Task: Filter jobs by Chandigarh location.
Action: Mouse moved to (334, 148)
Screenshot: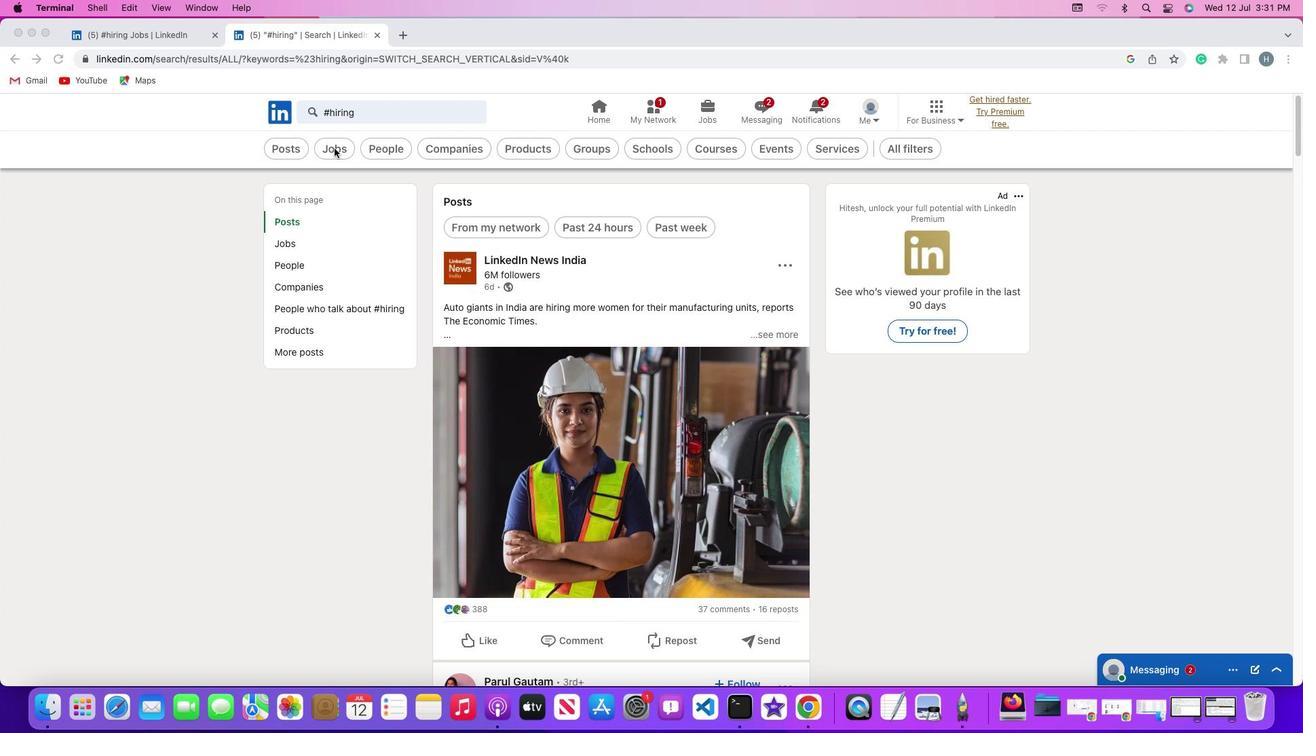 
Action: Mouse pressed left at (334, 148)
Screenshot: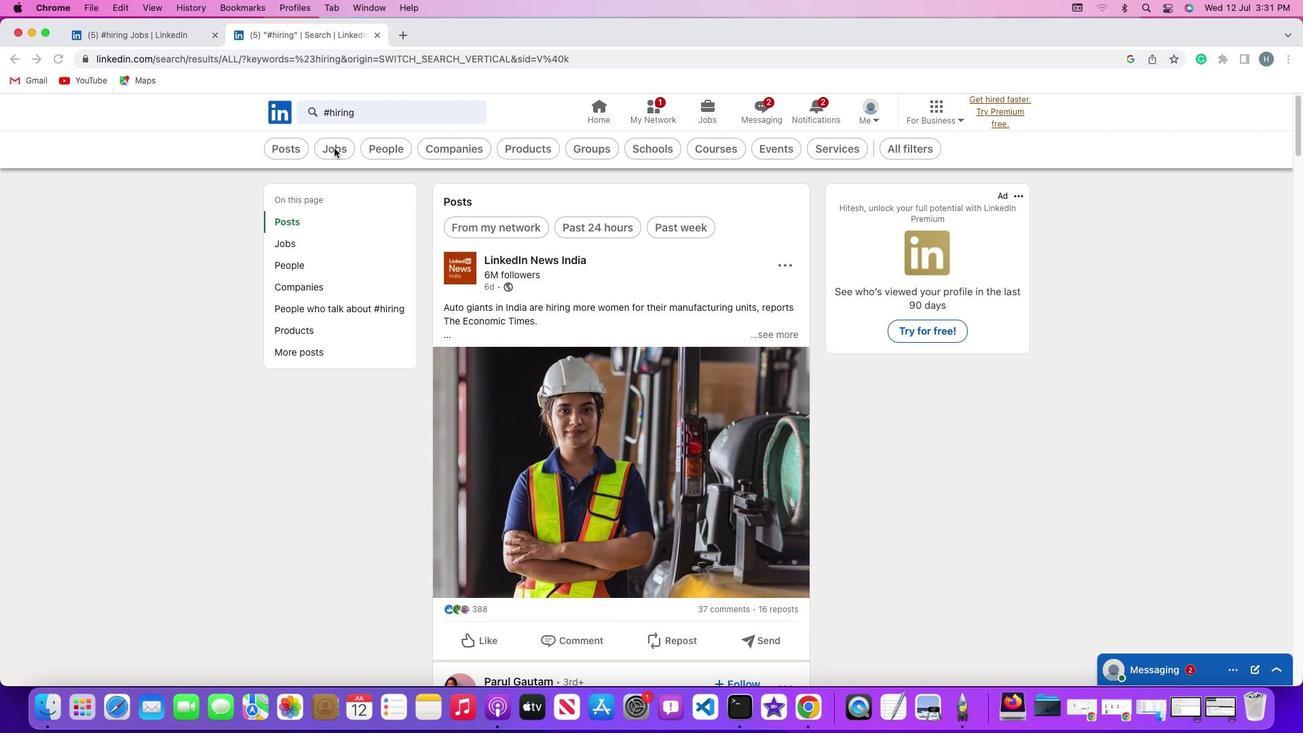 
Action: Mouse pressed left at (334, 148)
Screenshot: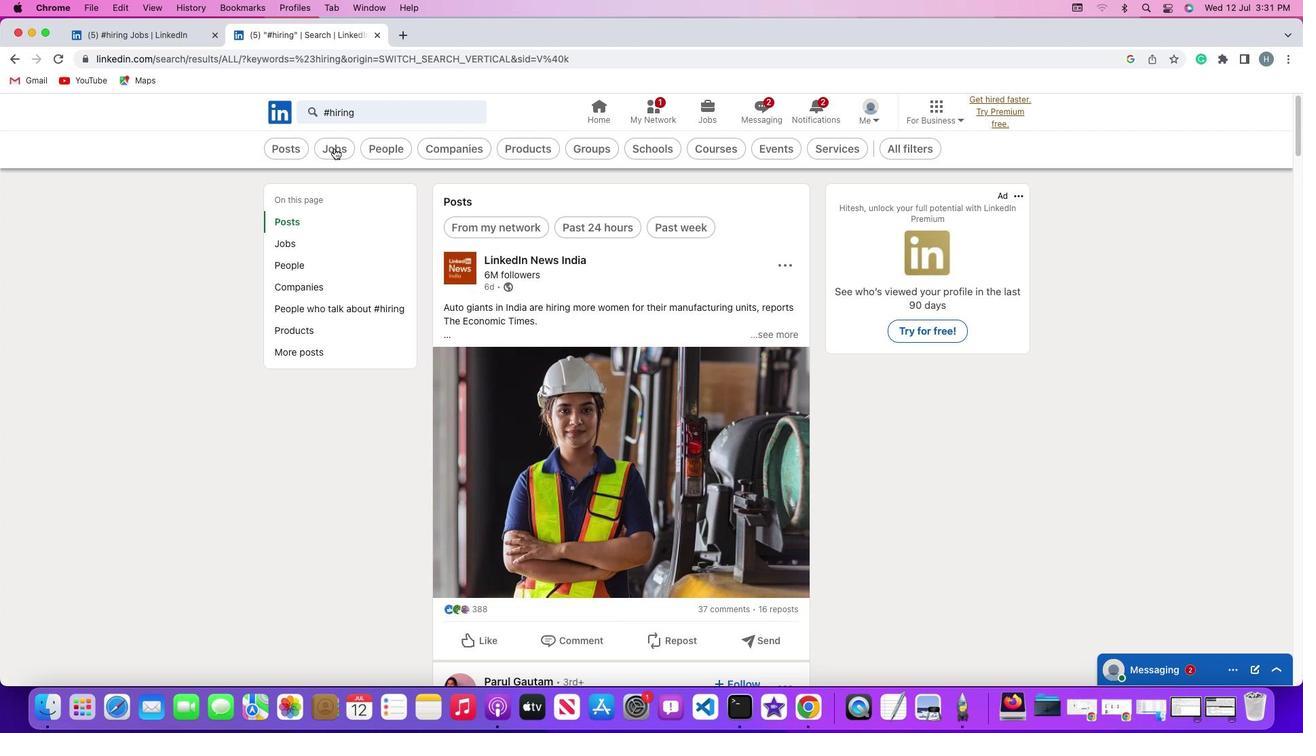 
Action: Mouse moved to (953, 146)
Screenshot: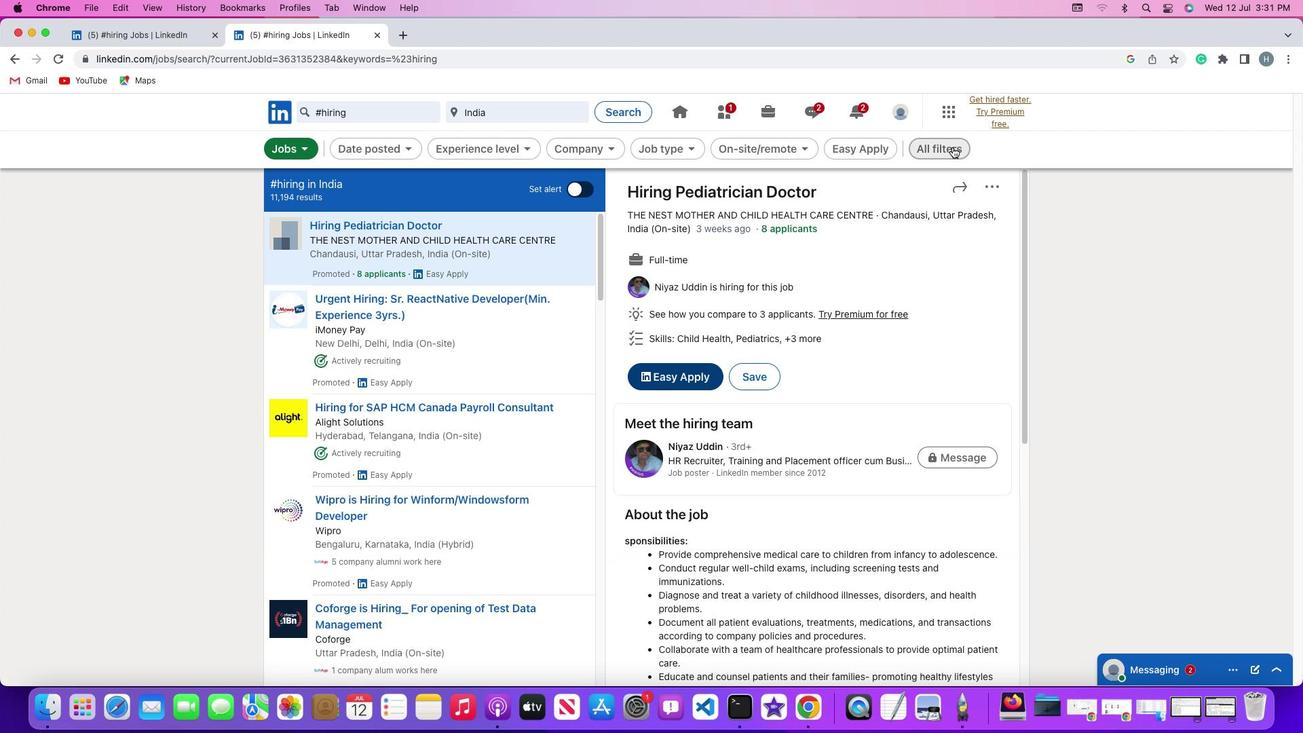 
Action: Mouse pressed left at (953, 146)
Screenshot: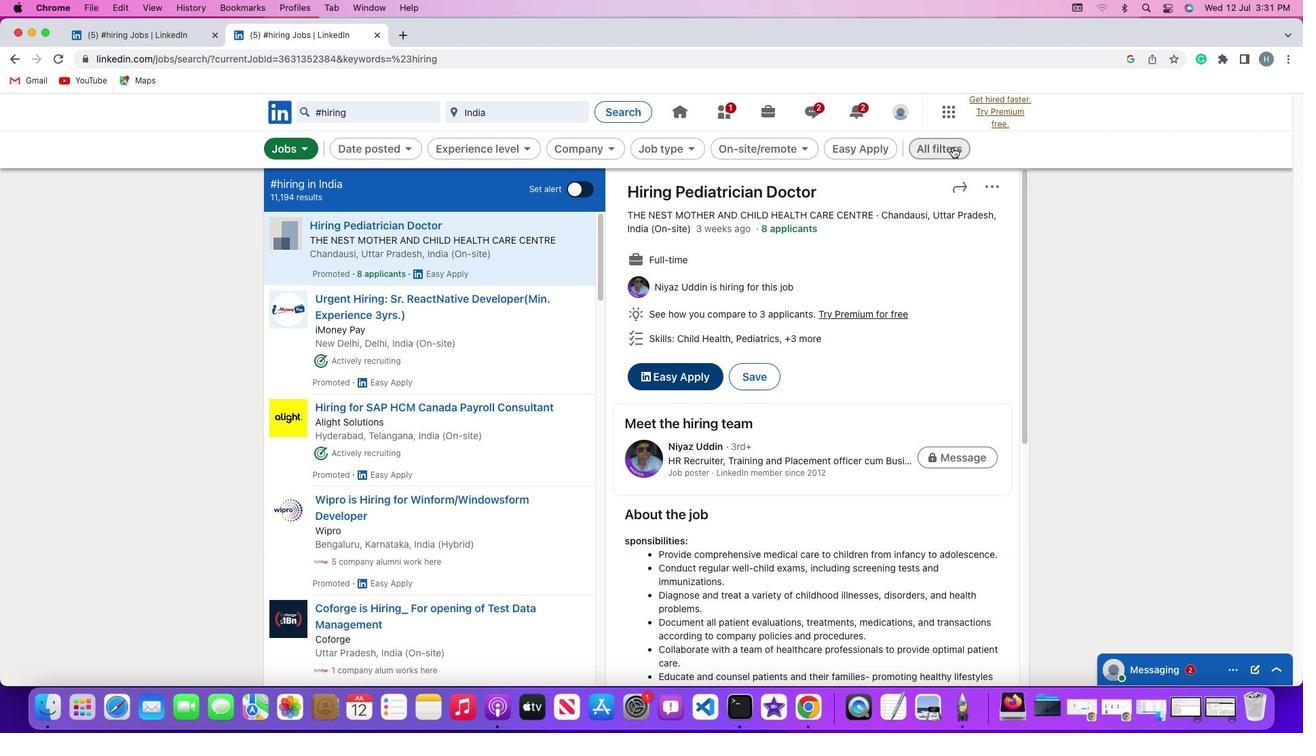 
Action: Mouse moved to (1057, 363)
Screenshot: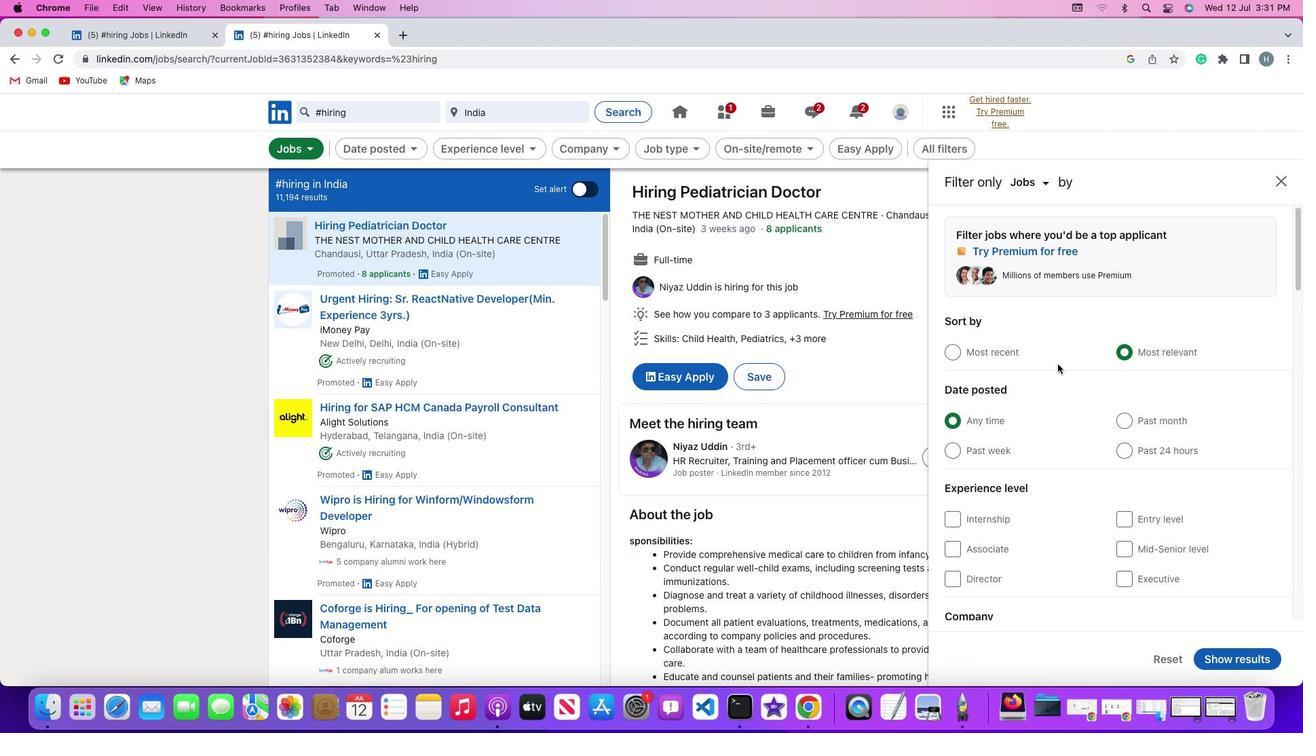 
Action: Mouse scrolled (1057, 363) with delta (0, 0)
Screenshot: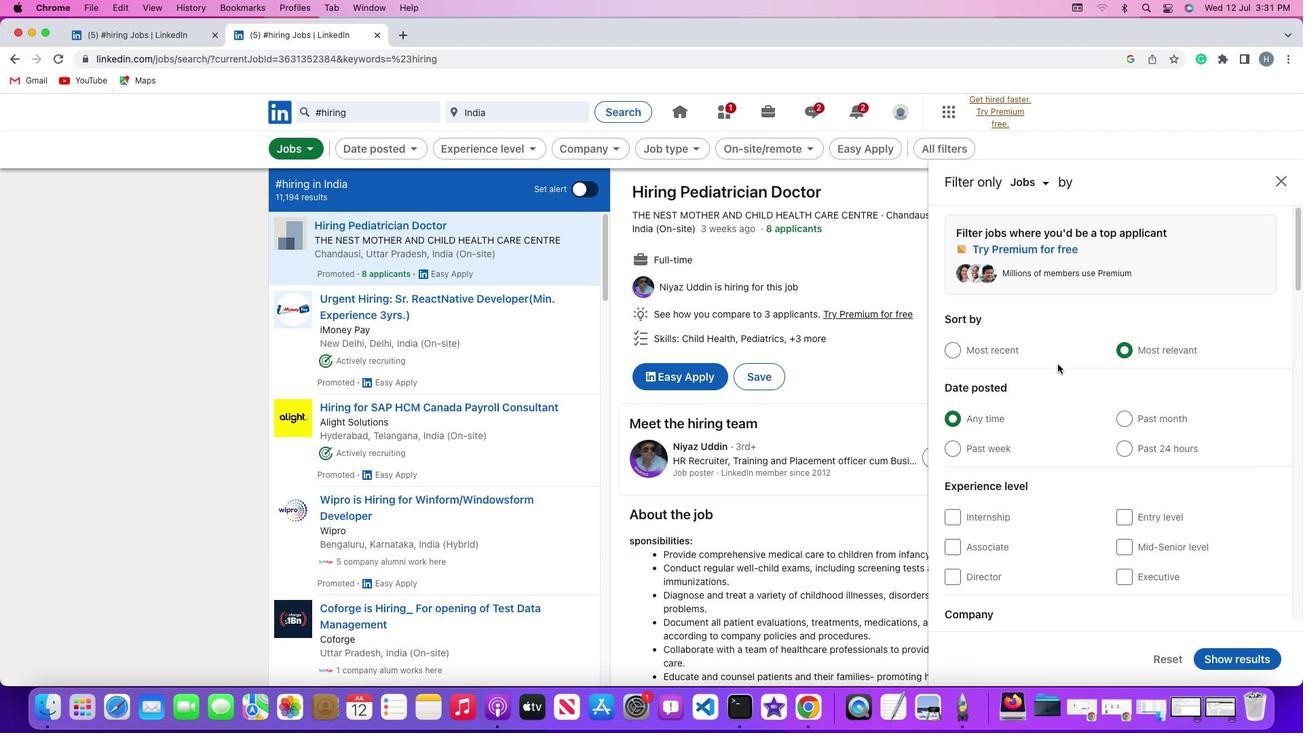 
Action: Mouse scrolled (1057, 363) with delta (0, 0)
Screenshot: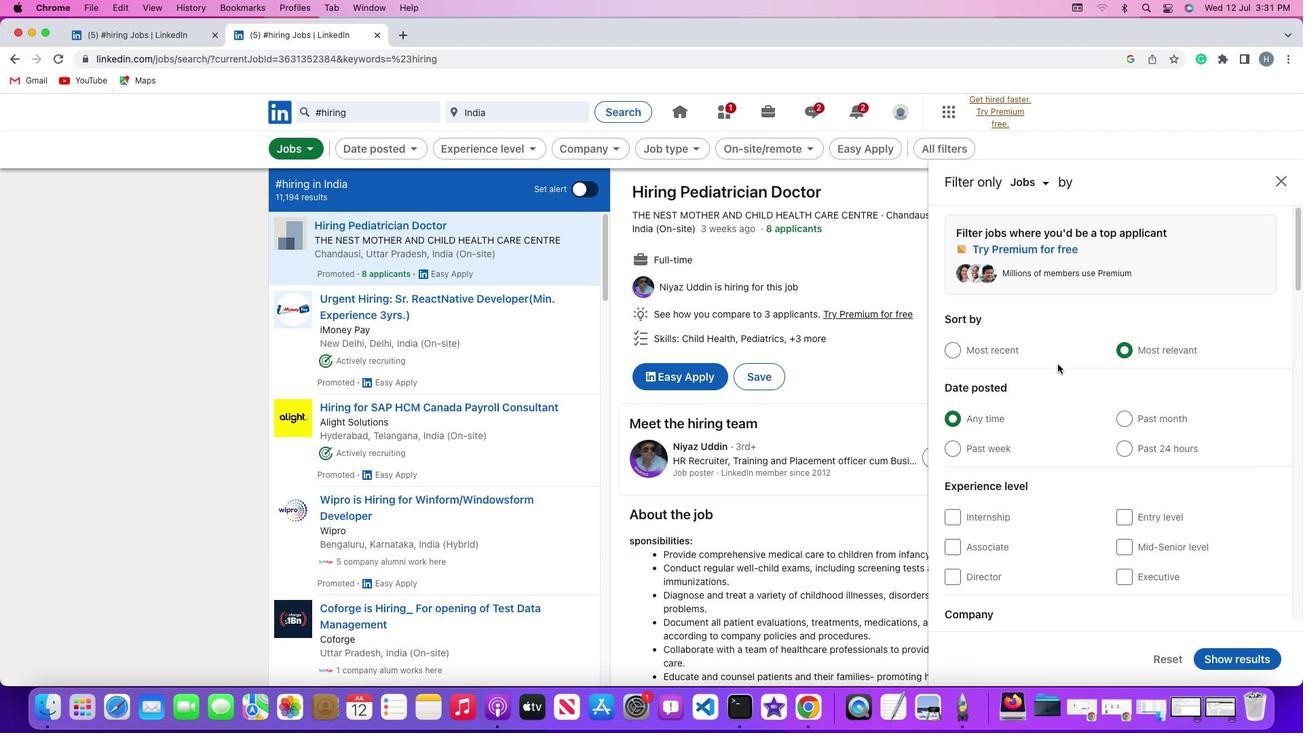 
Action: Mouse scrolled (1057, 363) with delta (0, -1)
Screenshot: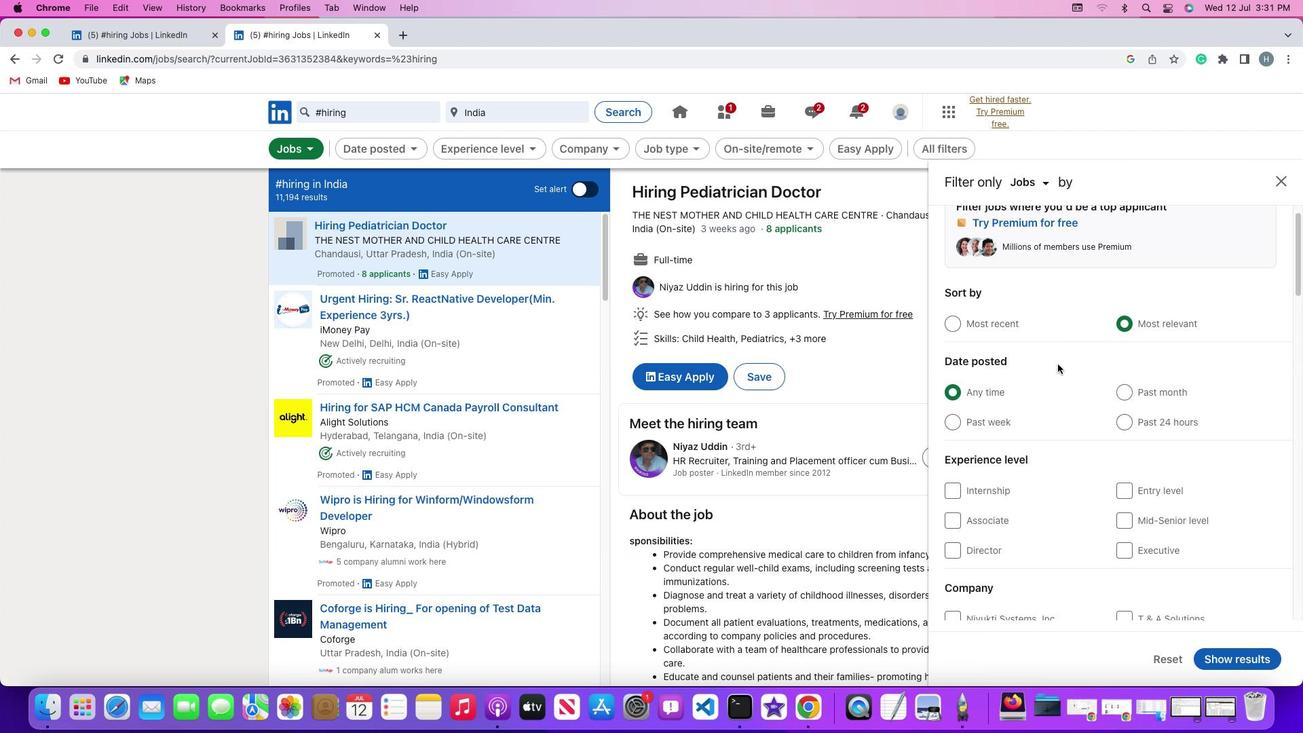 
Action: Mouse scrolled (1057, 363) with delta (0, -2)
Screenshot: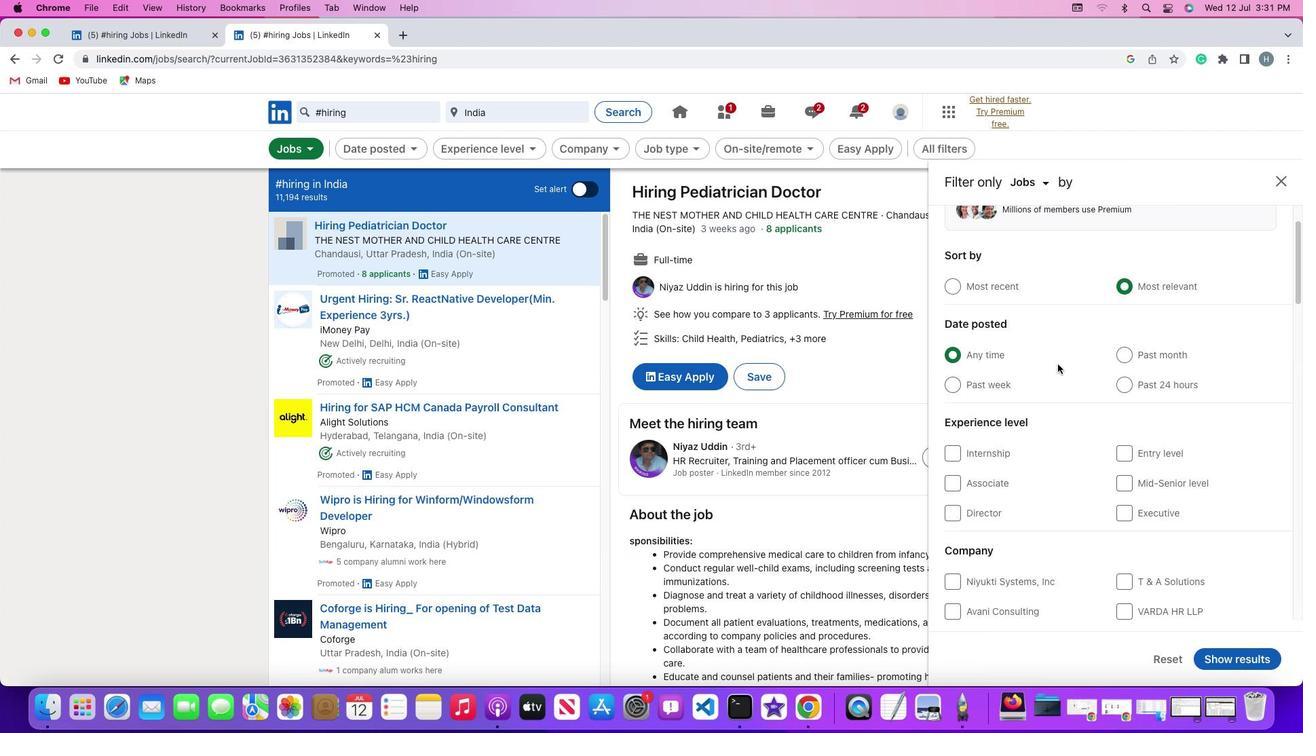 
Action: Mouse scrolled (1057, 363) with delta (0, 0)
Screenshot: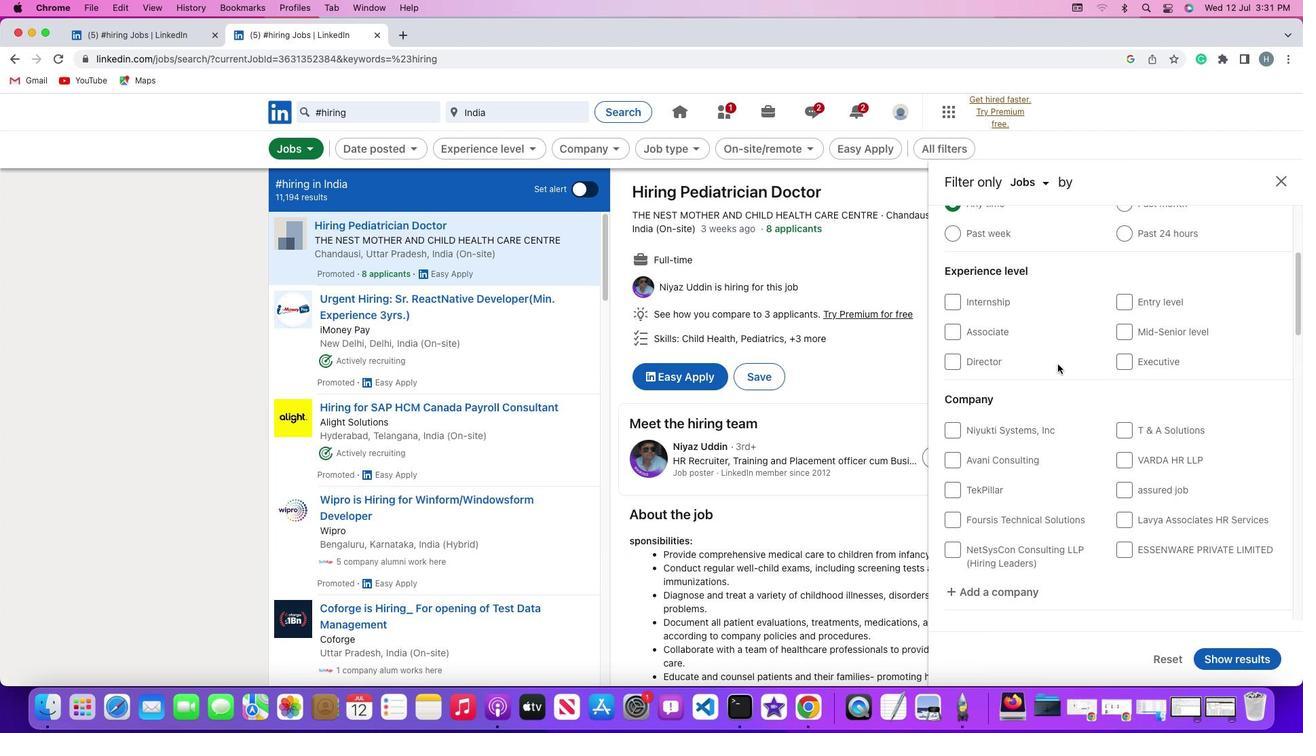 
Action: Mouse scrolled (1057, 363) with delta (0, 0)
Screenshot: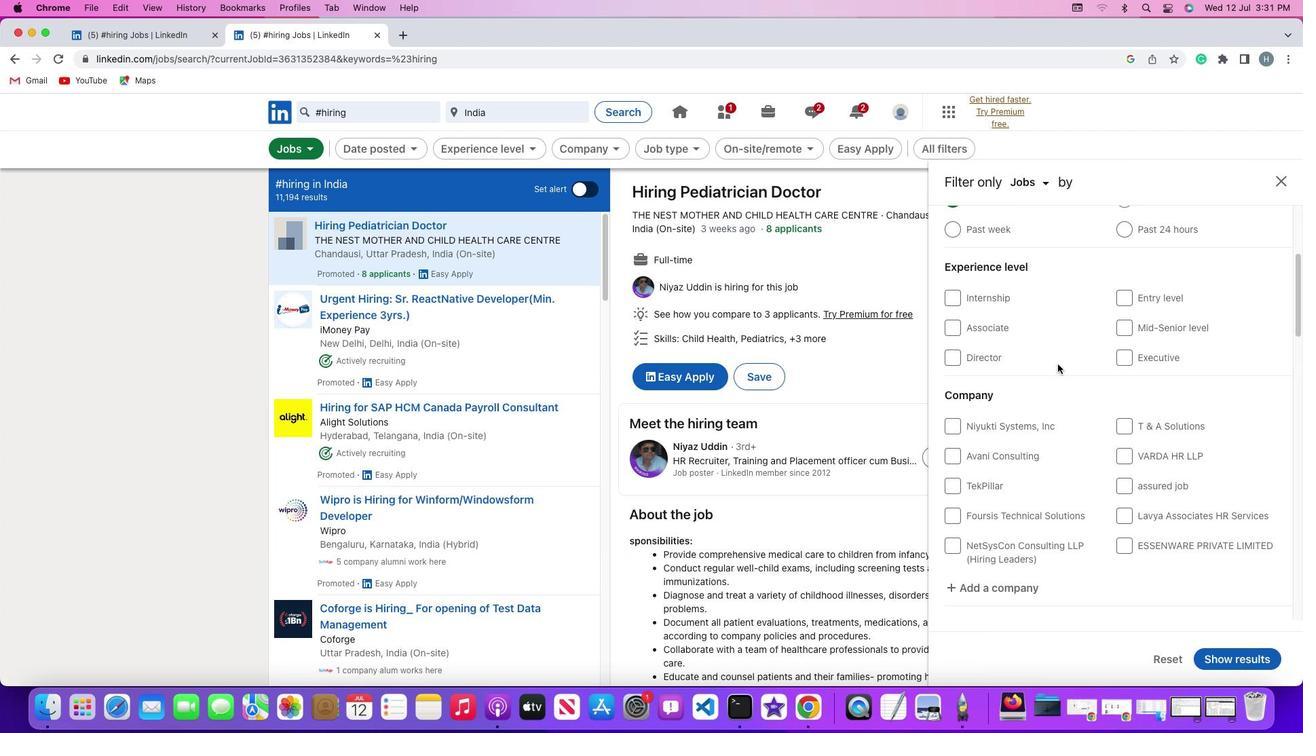 
Action: Mouse scrolled (1057, 363) with delta (0, -1)
Screenshot: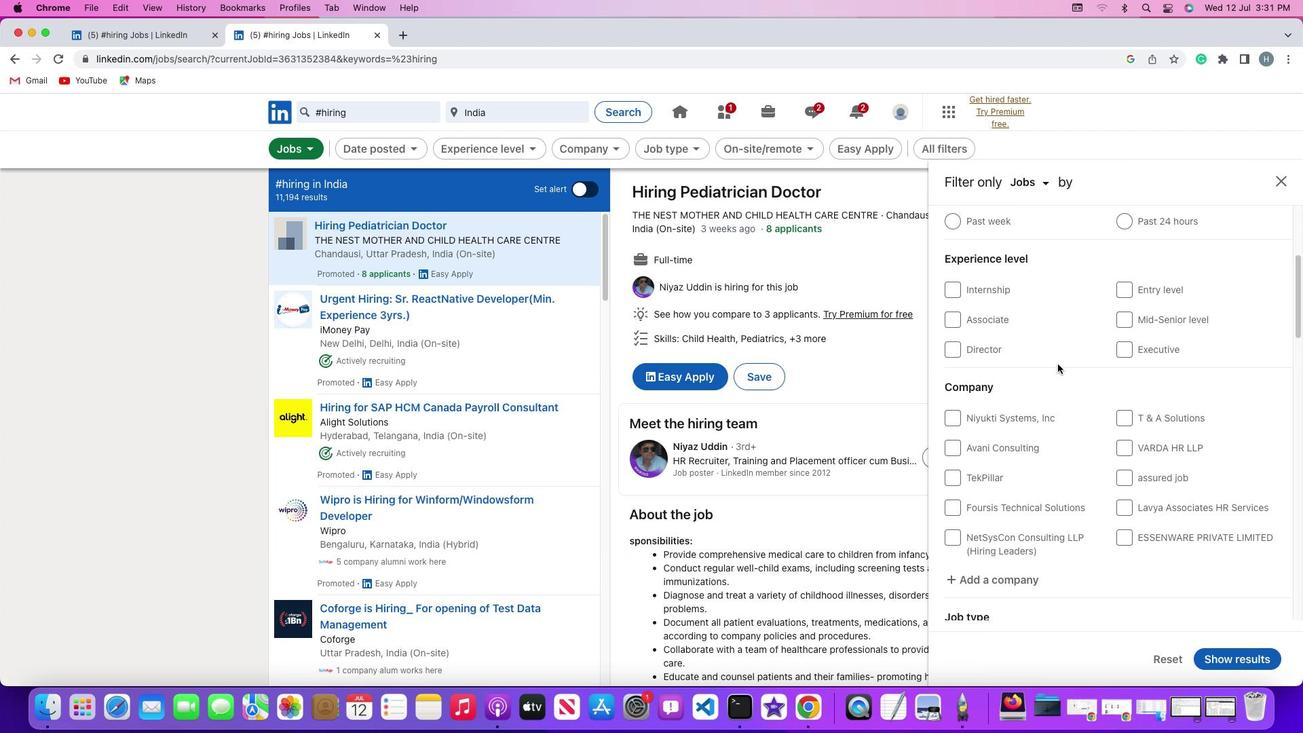 
Action: Mouse scrolled (1057, 363) with delta (0, 0)
Screenshot: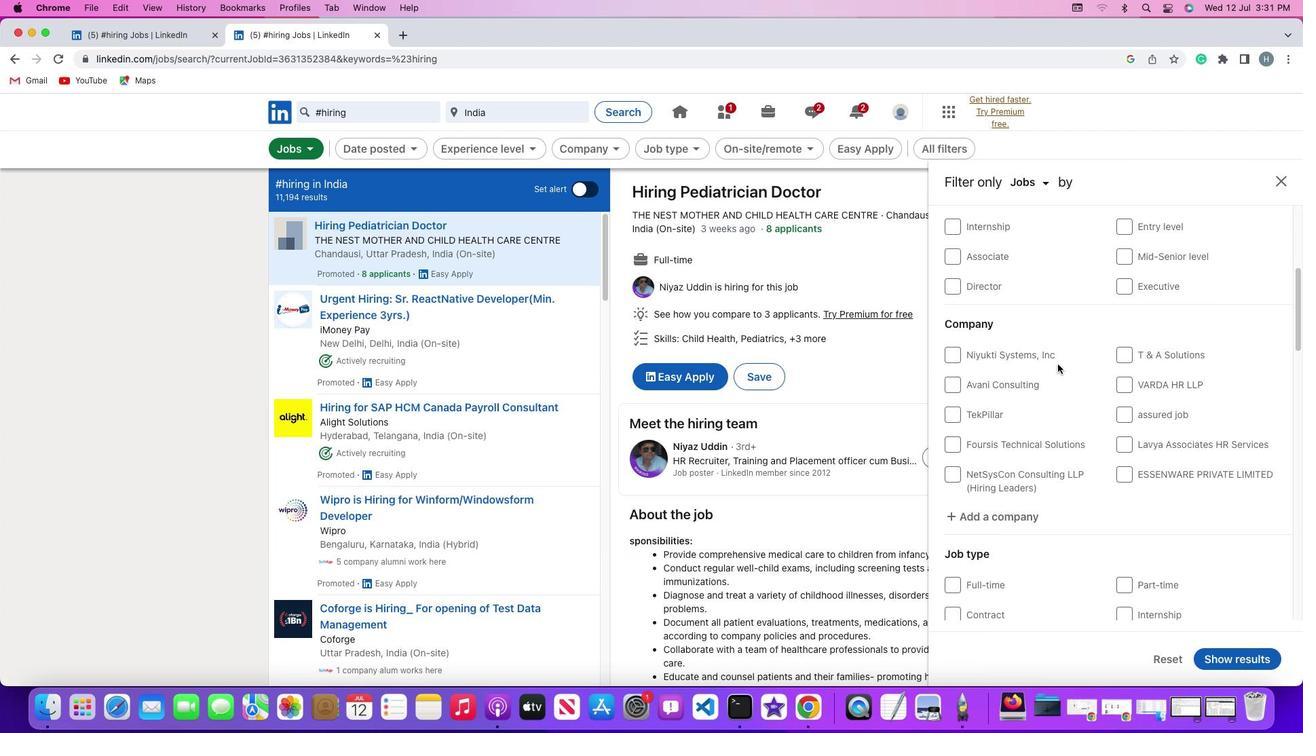 
Action: Mouse scrolled (1057, 363) with delta (0, 0)
Screenshot: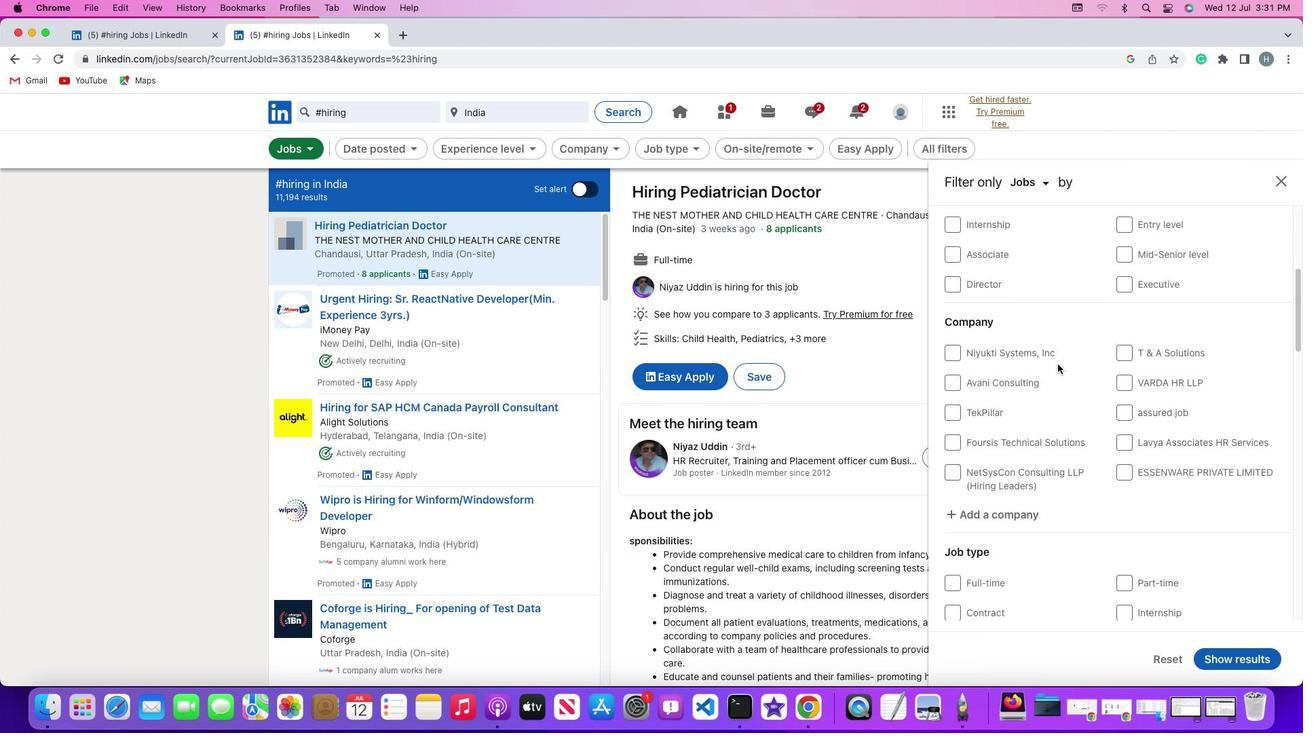 
Action: Mouse scrolled (1057, 363) with delta (0, -1)
Screenshot: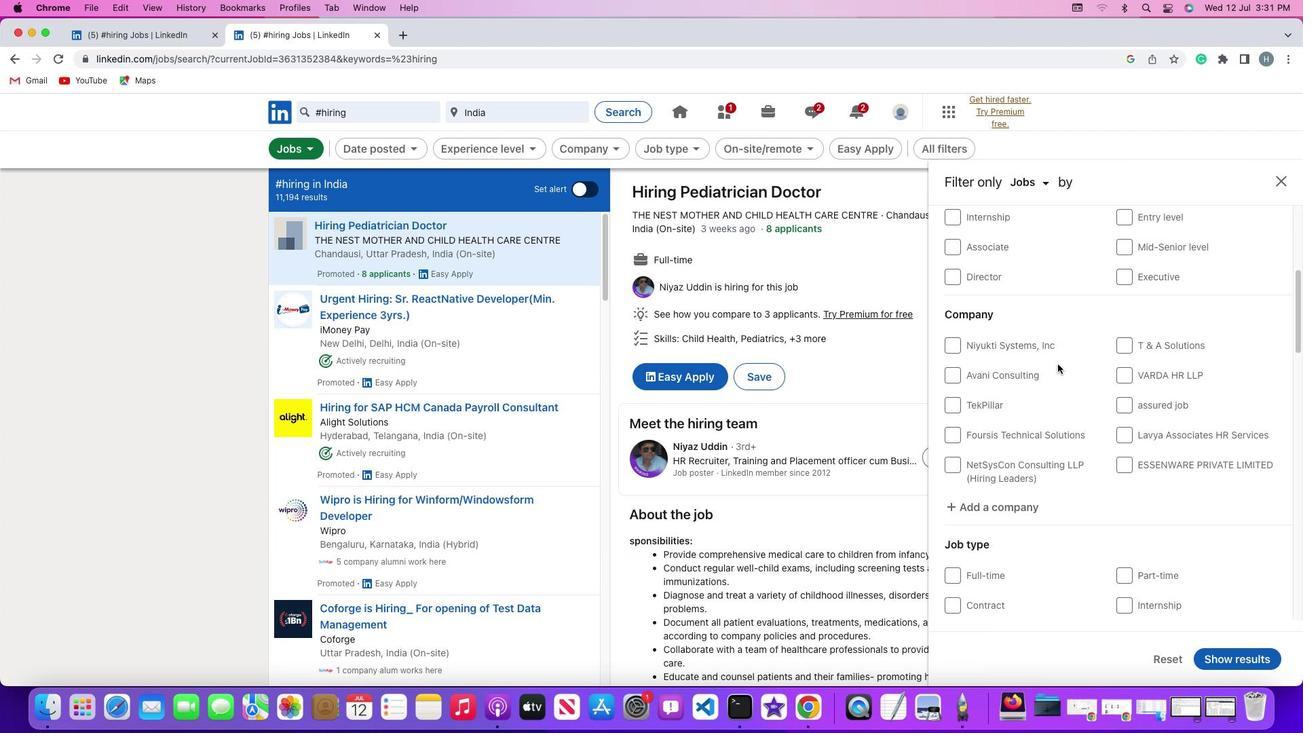 
Action: Mouse scrolled (1057, 363) with delta (0, 0)
Screenshot: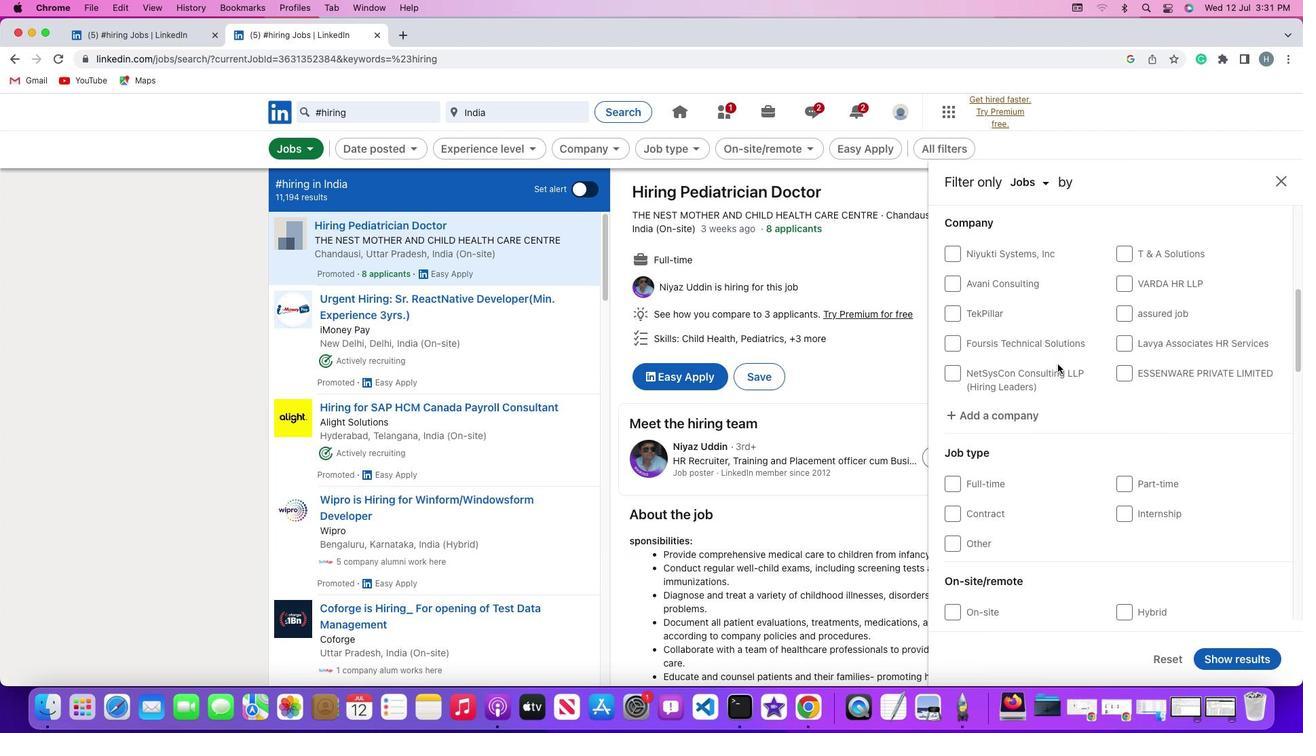 
Action: Mouse scrolled (1057, 363) with delta (0, 0)
Screenshot: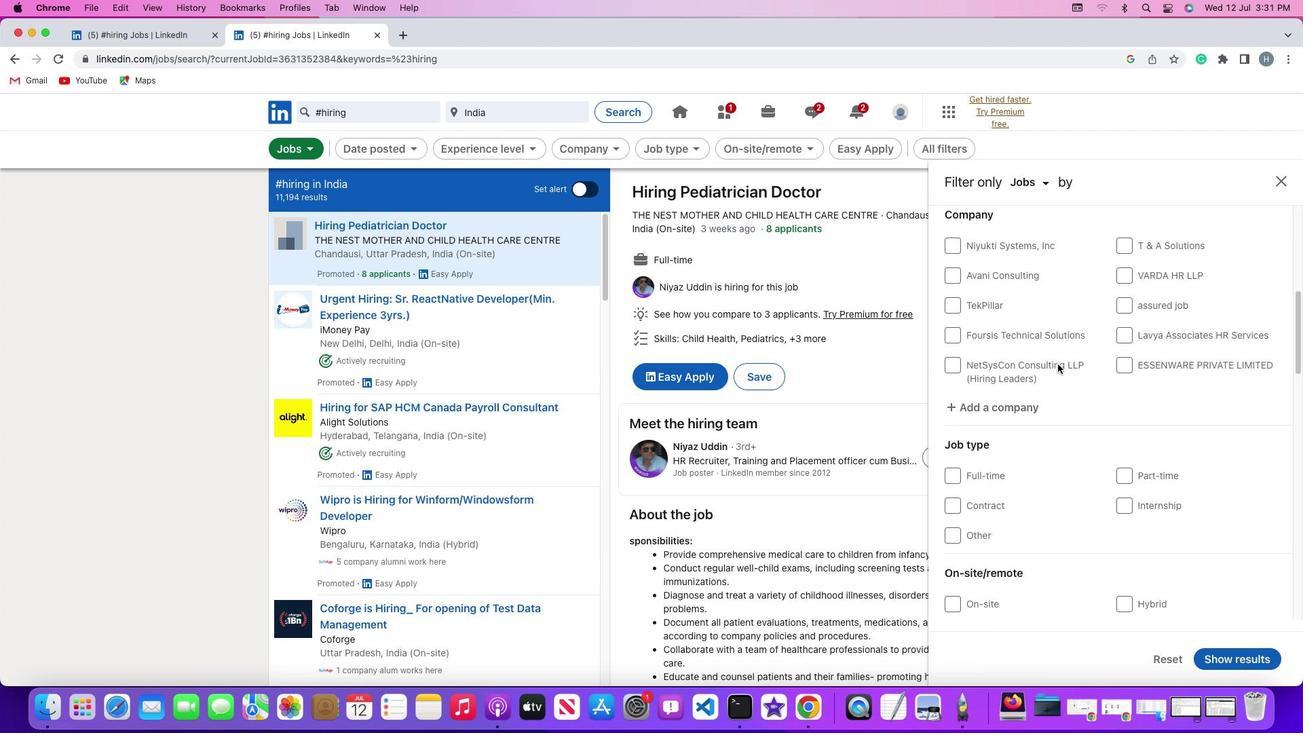 
Action: Mouse scrolled (1057, 363) with delta (0, -2)
Screenshot: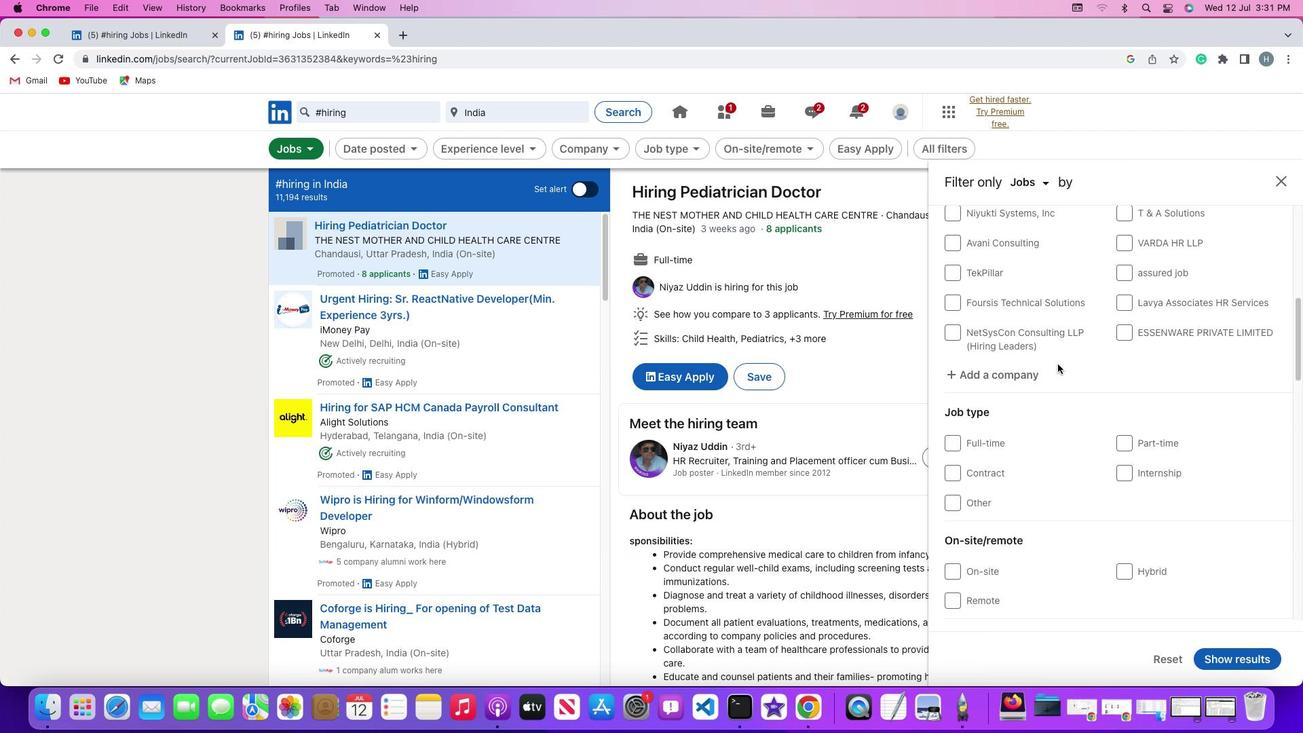 
Action: Mouse scrolled (1057, 363) with delta (0, -2)
Screenshot: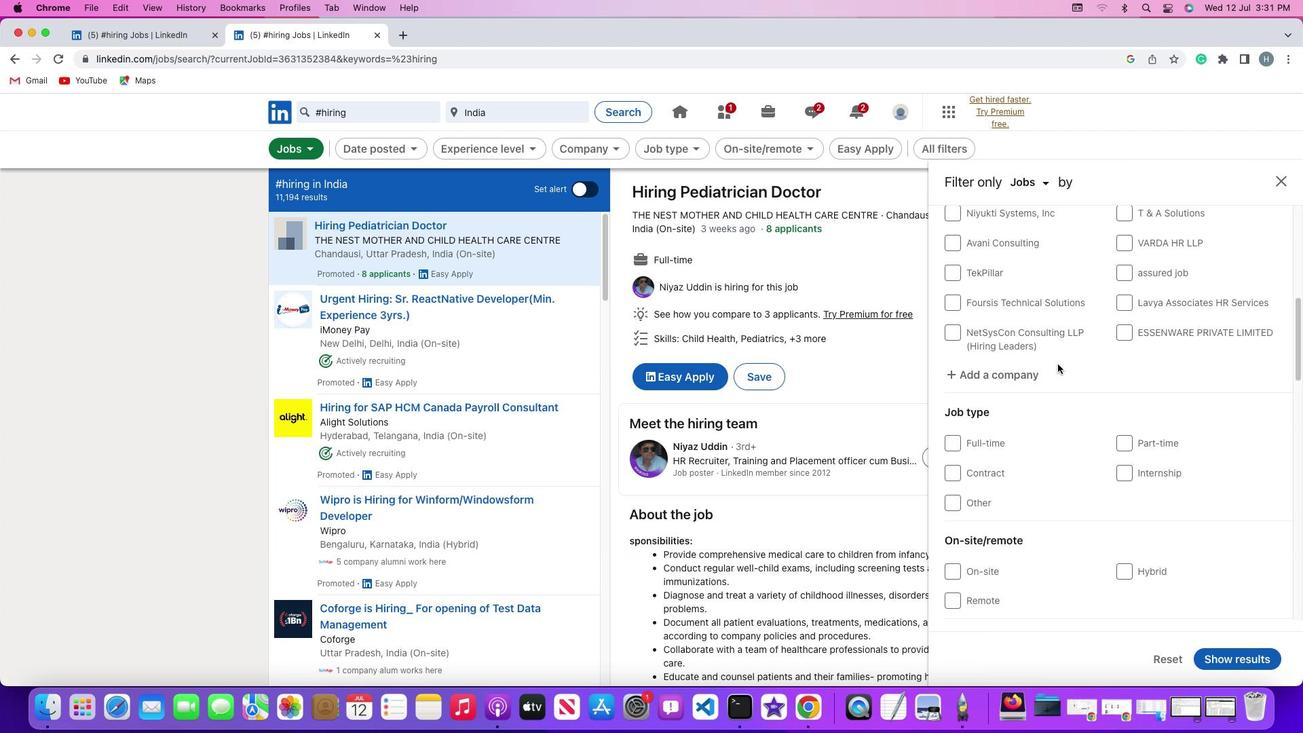 
Action: Mouse scrolled (1057, 363) with delta (0, 0)
Screenshot: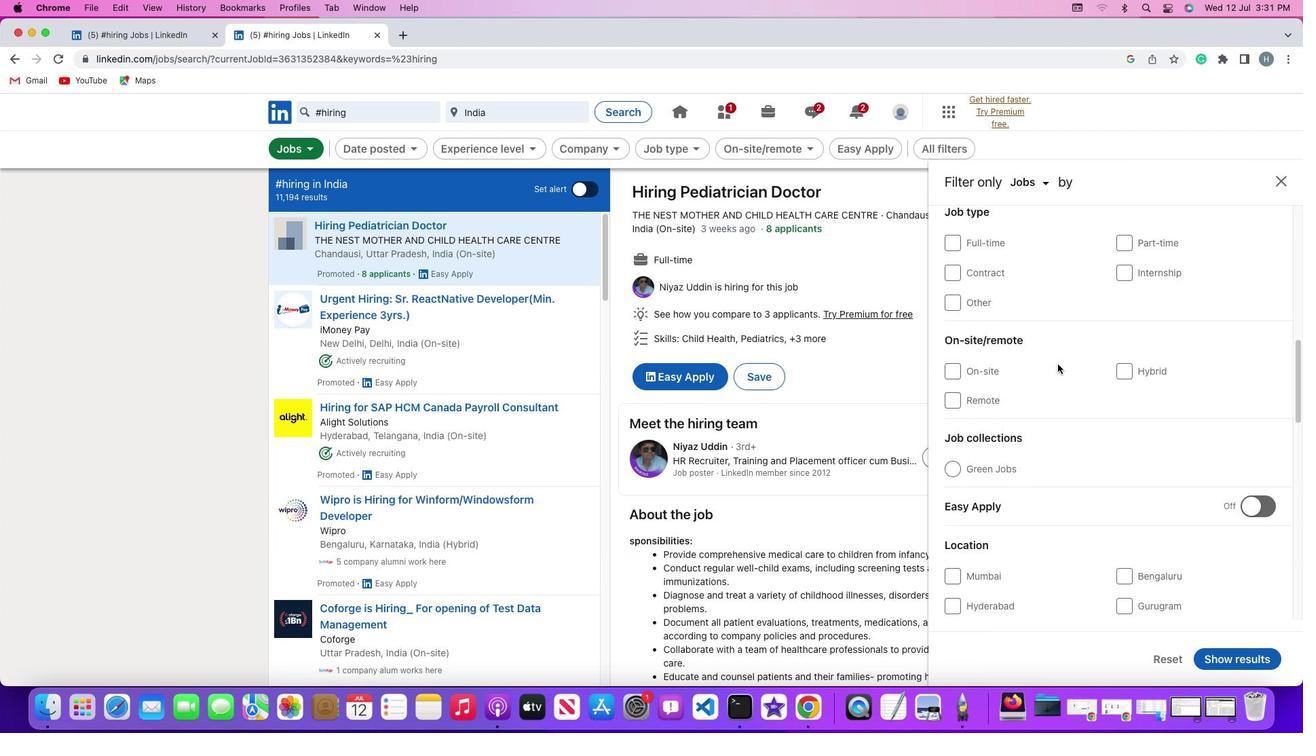 
Action: Mouse scrolled (1057, 363) with delta (0, 0)
Screenshot: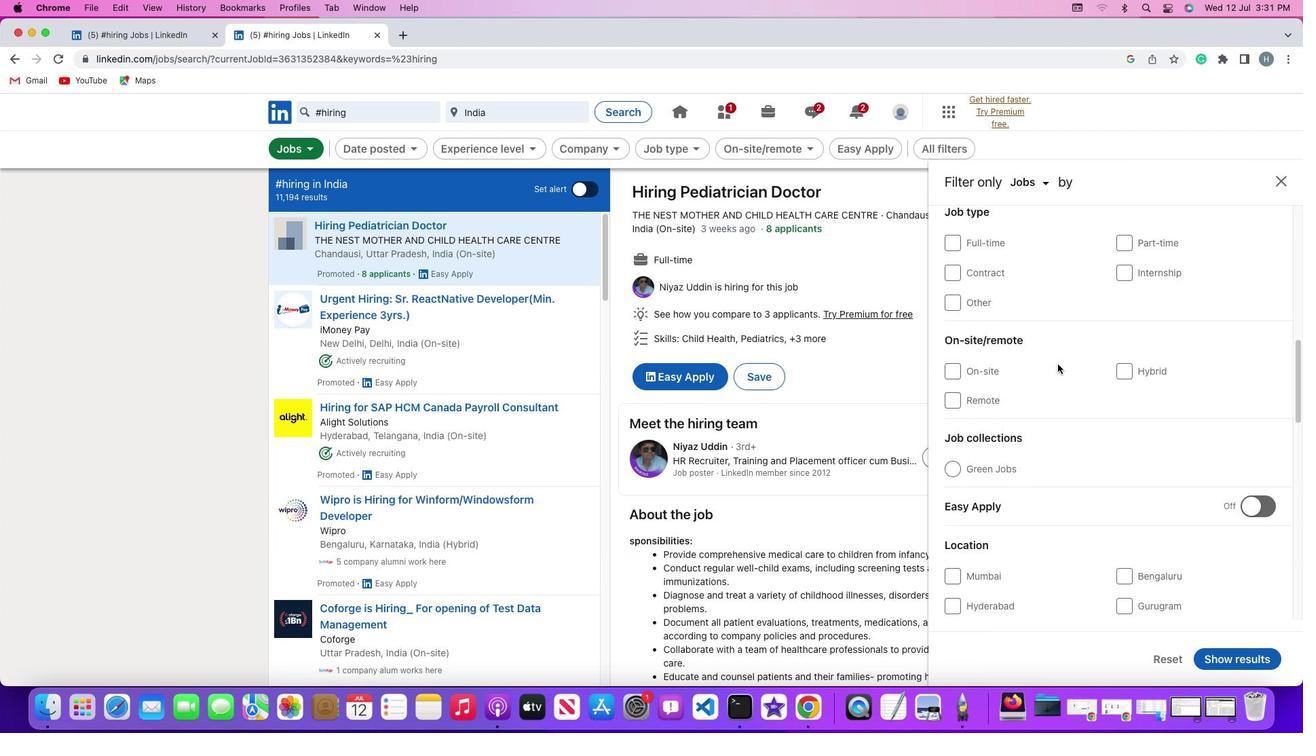 
Action: Mouse scrolled (1057, 363) with delta (0, -2)
Screenshot: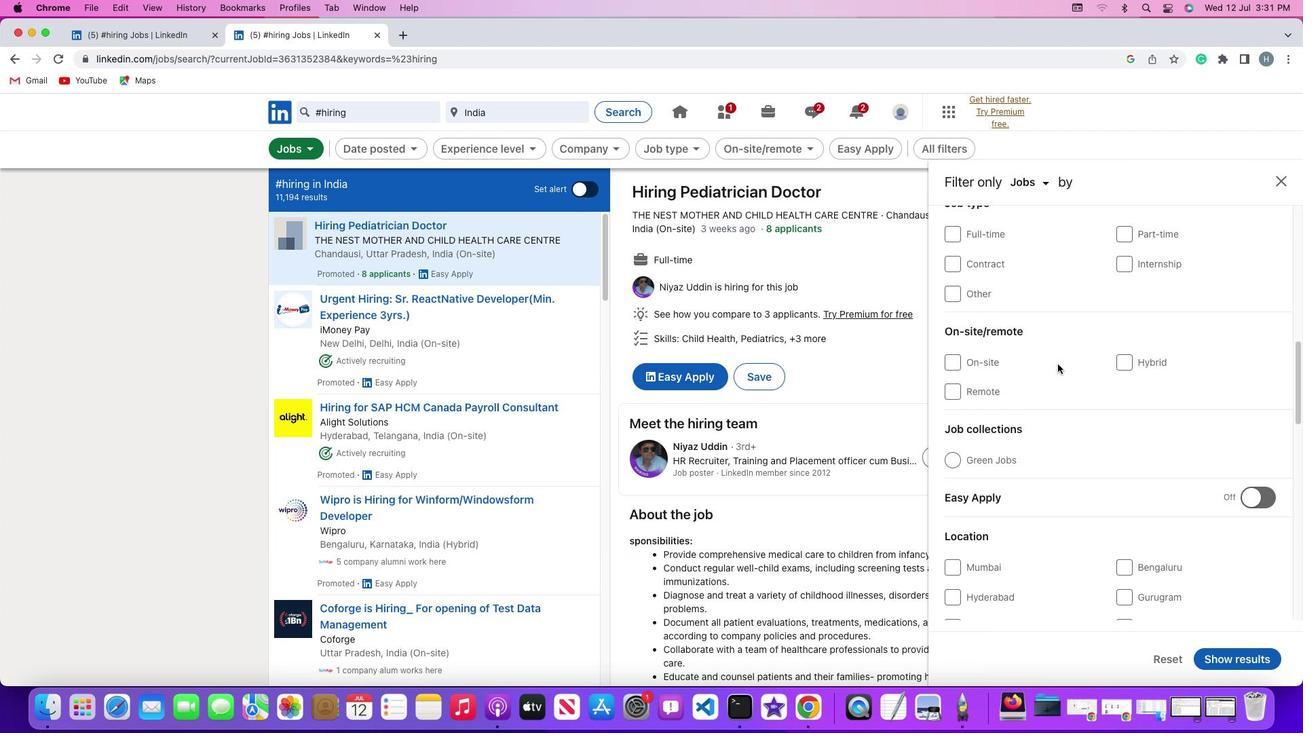 
Action: Mouse scrolled (1057, 363) with delta (0, -2)
Screenshot: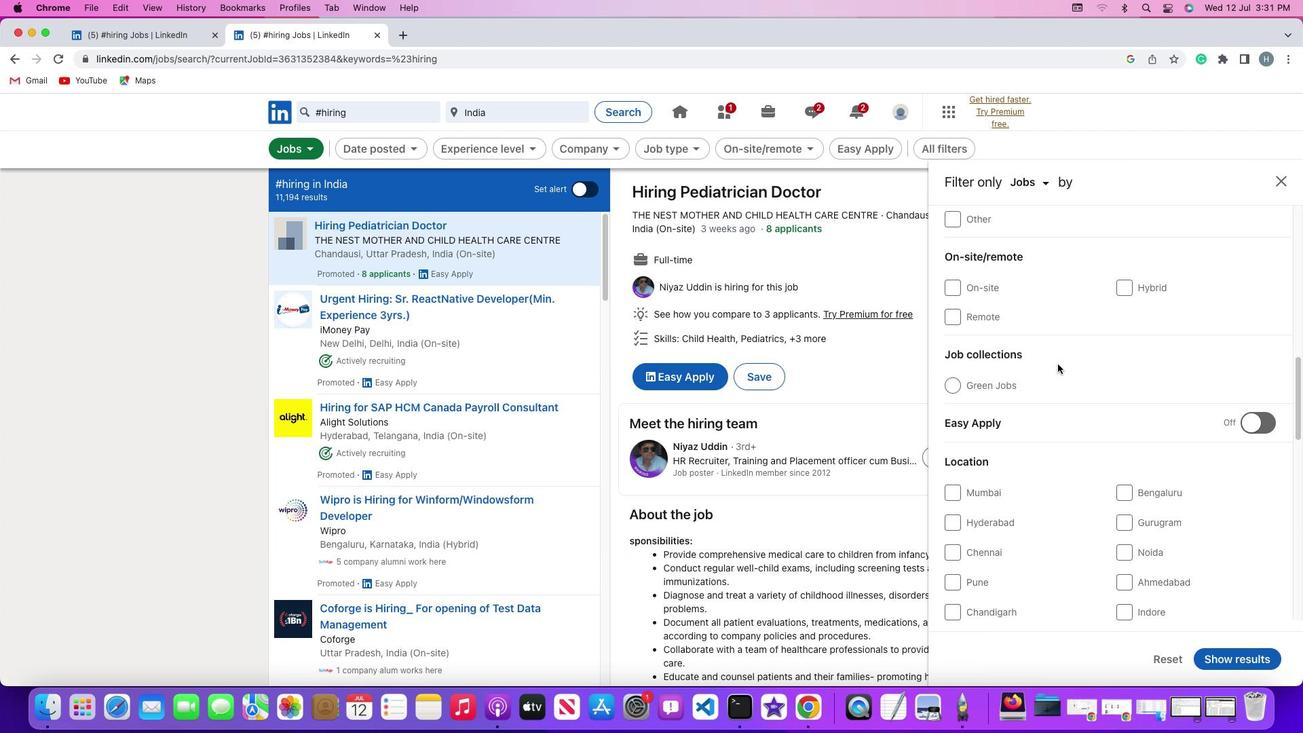 
Action: Mouse scrolled (1057, 363) with delta (0, 0)
Screenshot: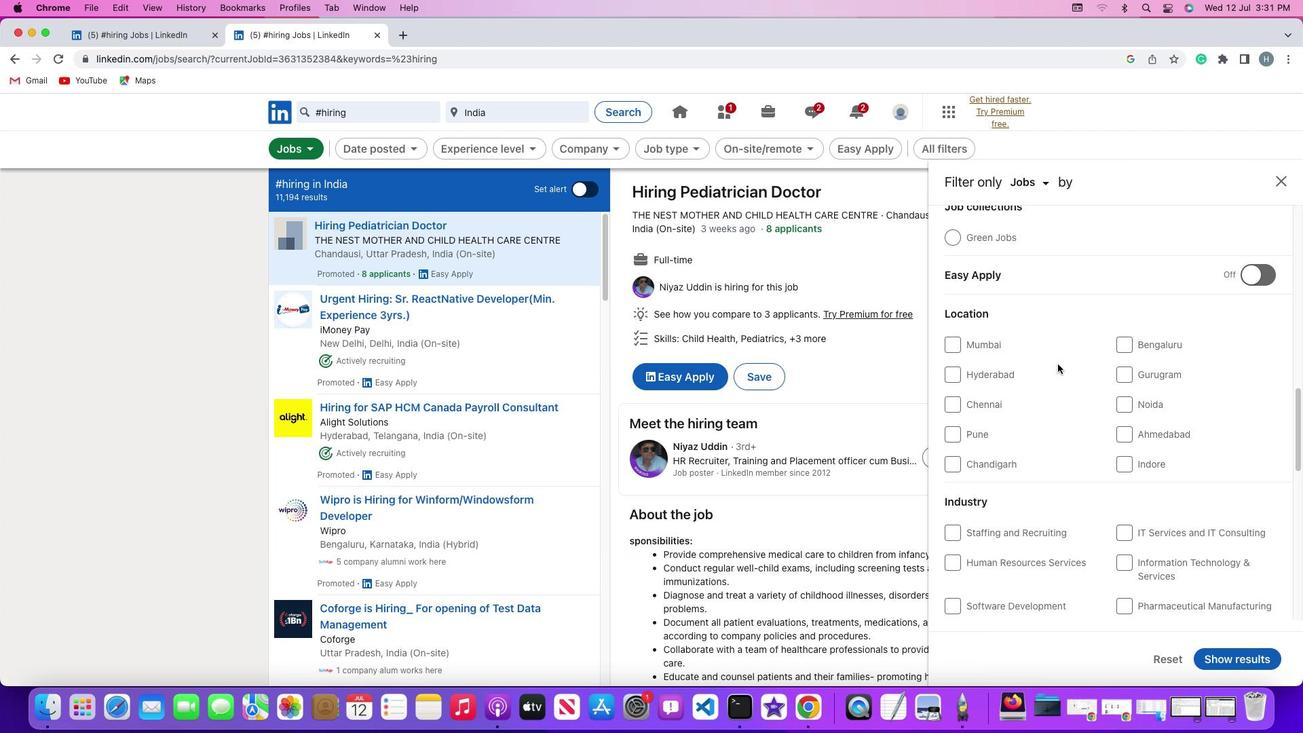 
Action: Mouse scrolled (1057, 363) with delta (0, 0)
Screenshot: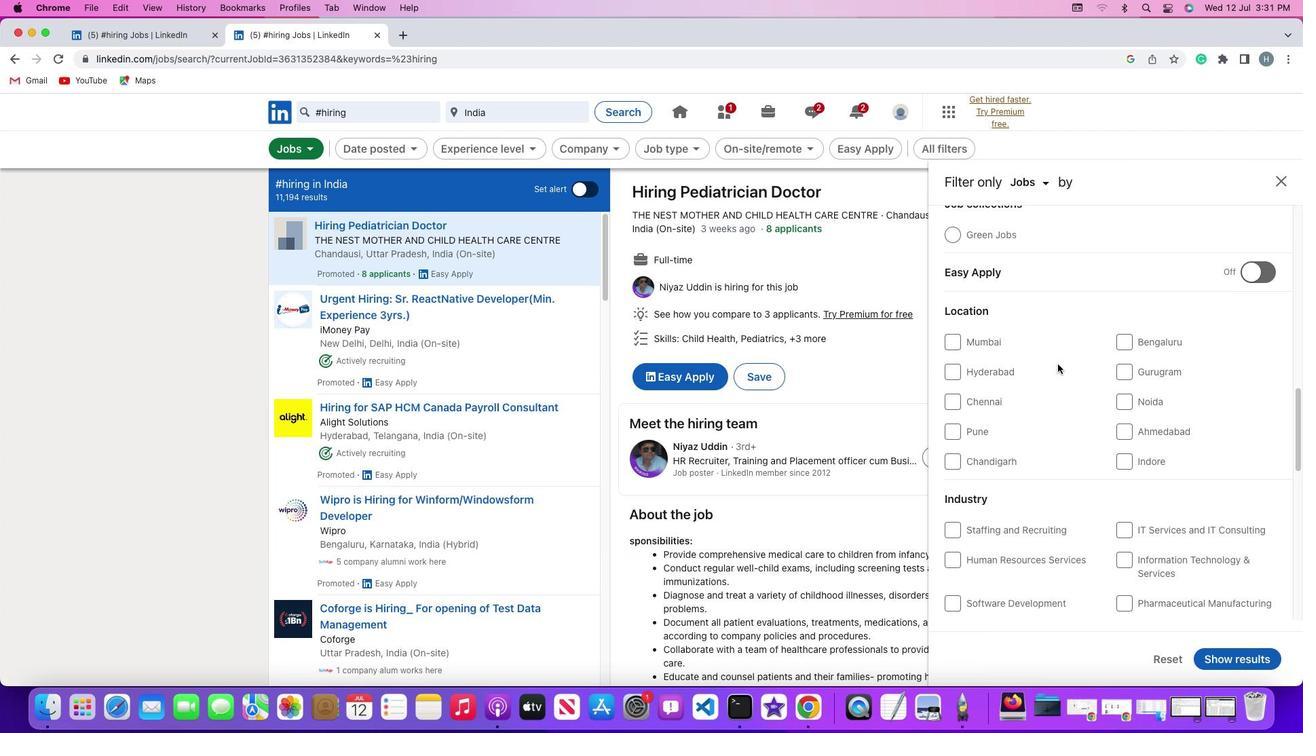 
Action: Mouse scrolled (1057, 363) with delta (0, -1)
Screenshot: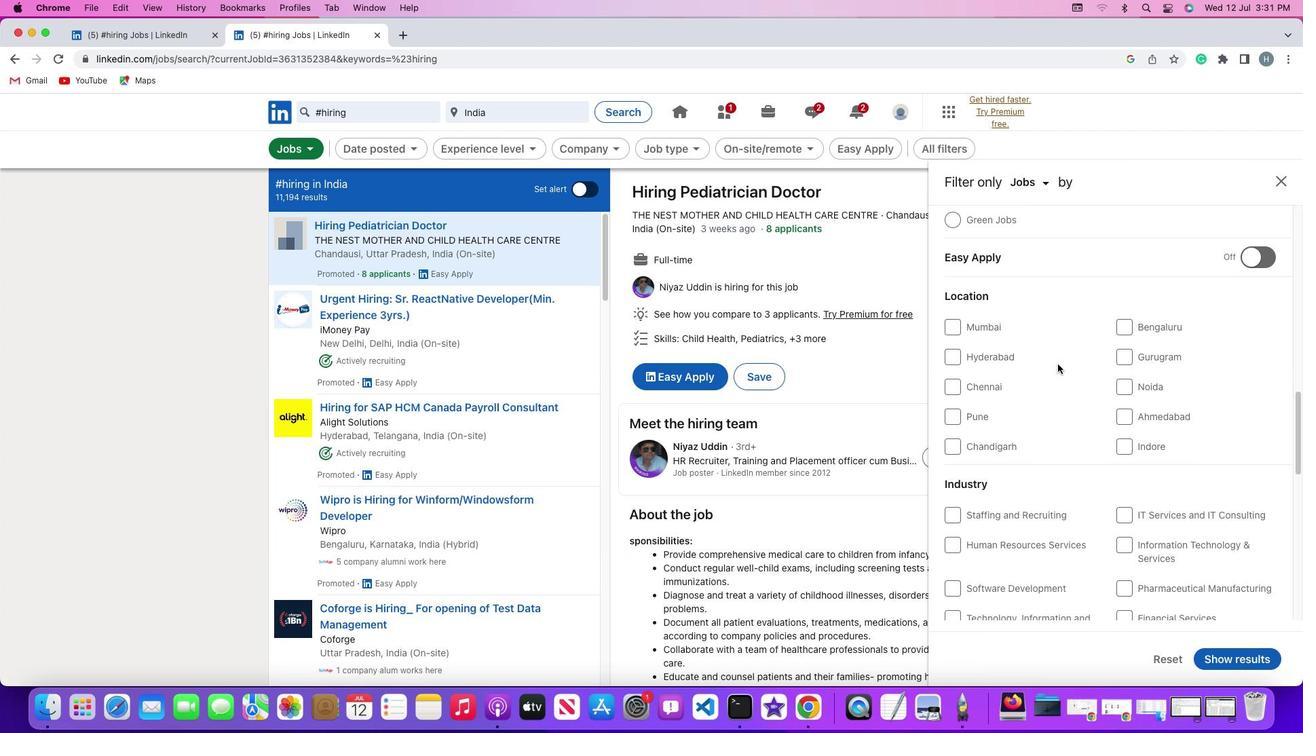 
Action: Mouse moved to (954, 383)
Screenshot: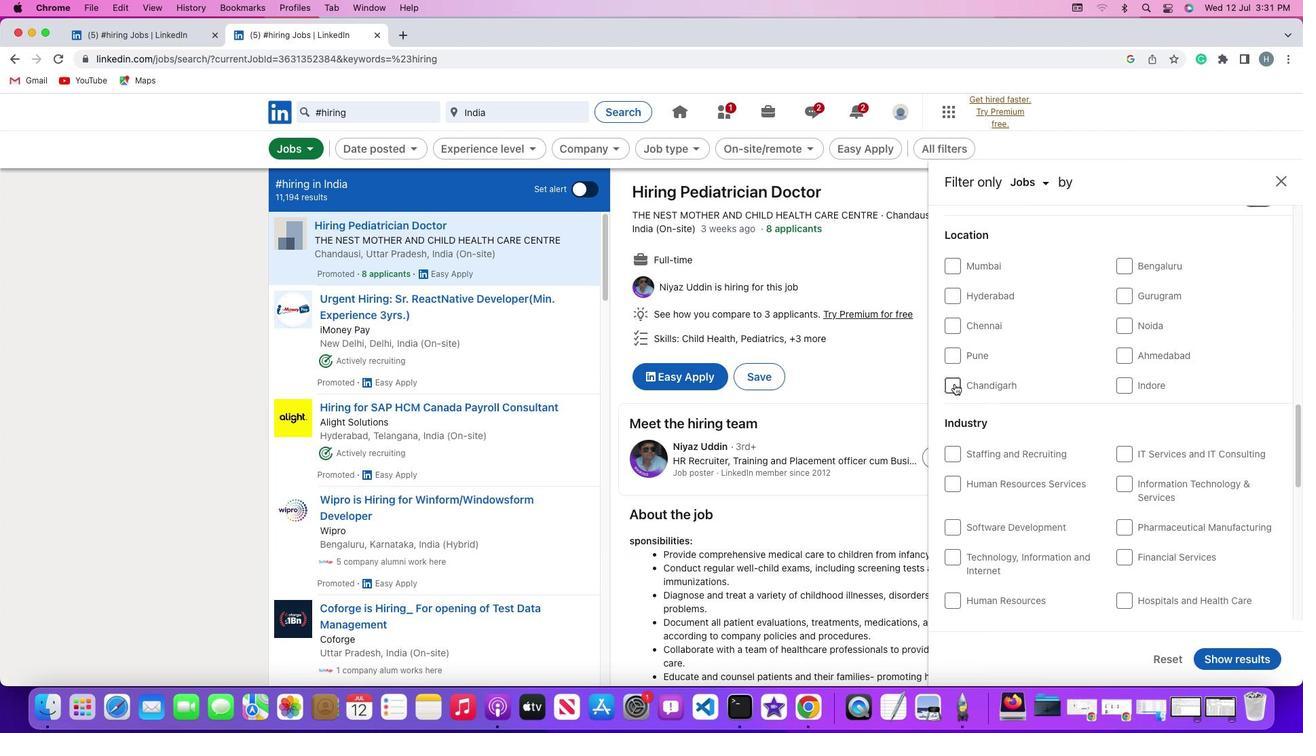 
Action: Mouse pressed left at (954, 383)
Screenshot: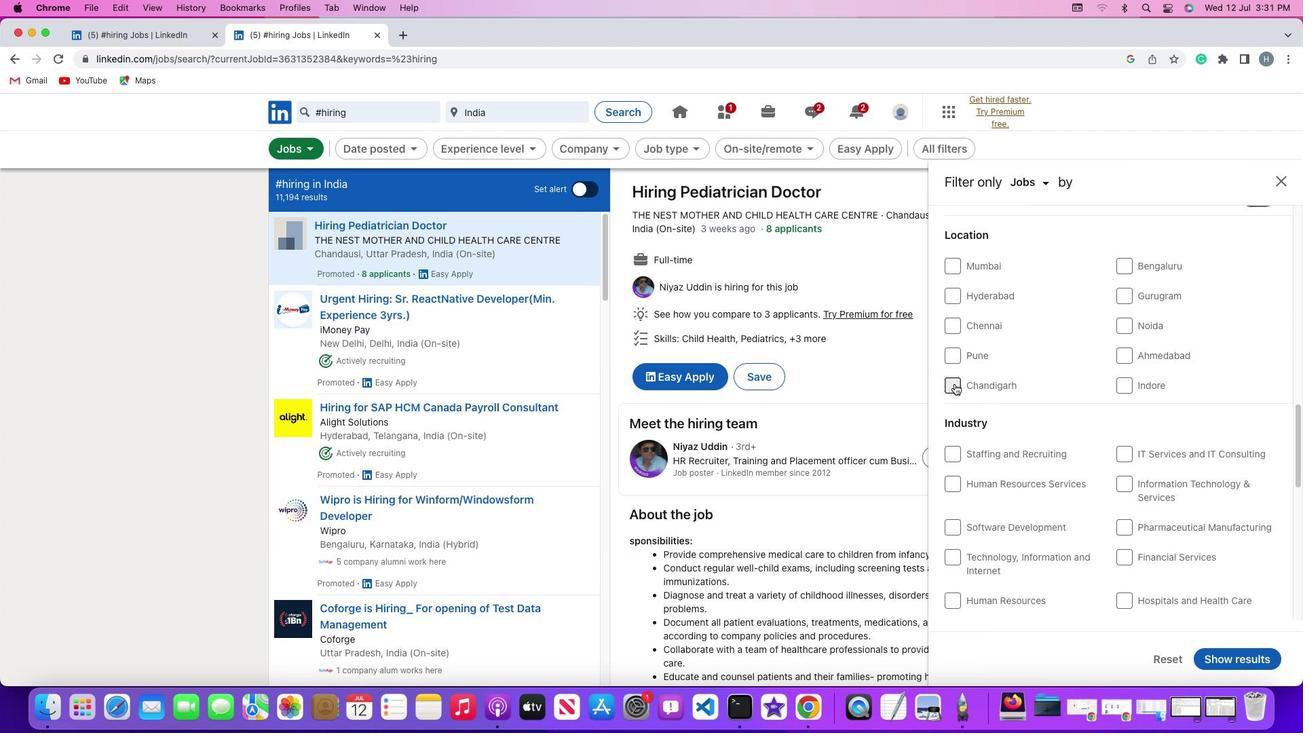 
Action: Mouse moved to (1220, 657)
Screenshot: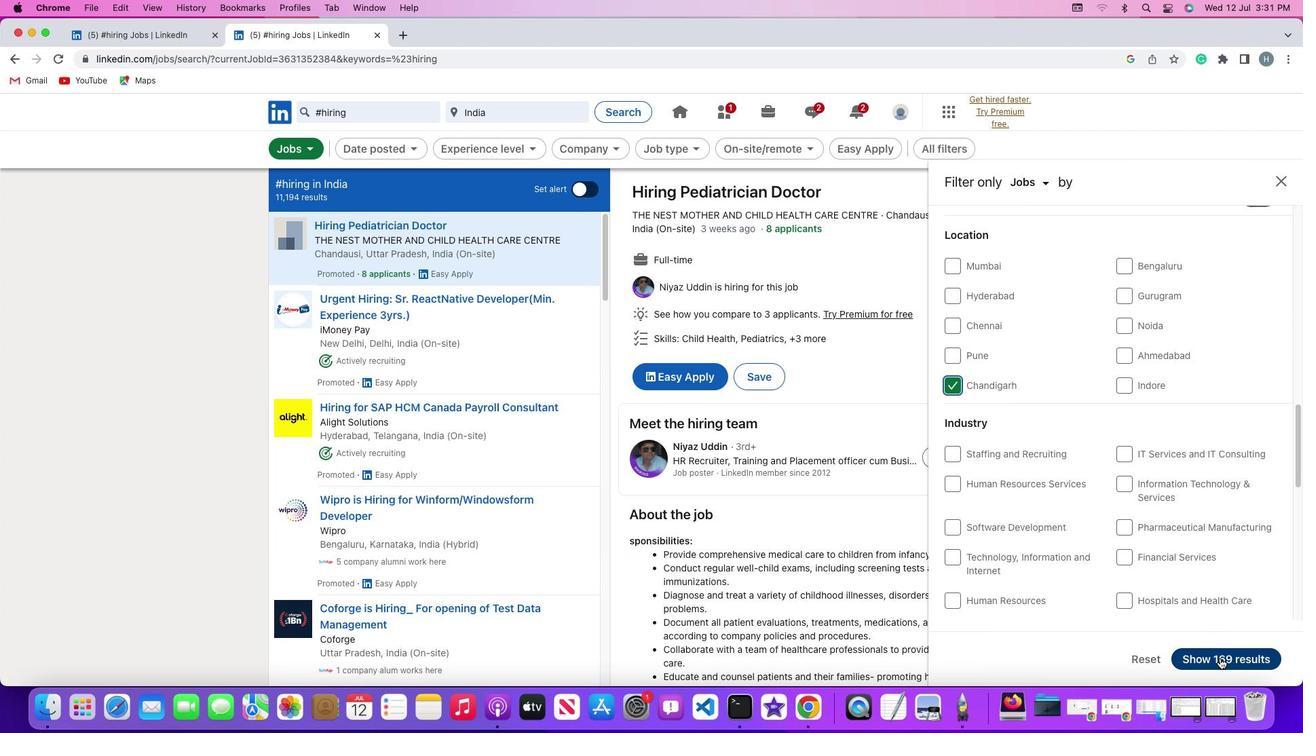 
Action: Mouse pressed left at (1220, 657)
Screenshot: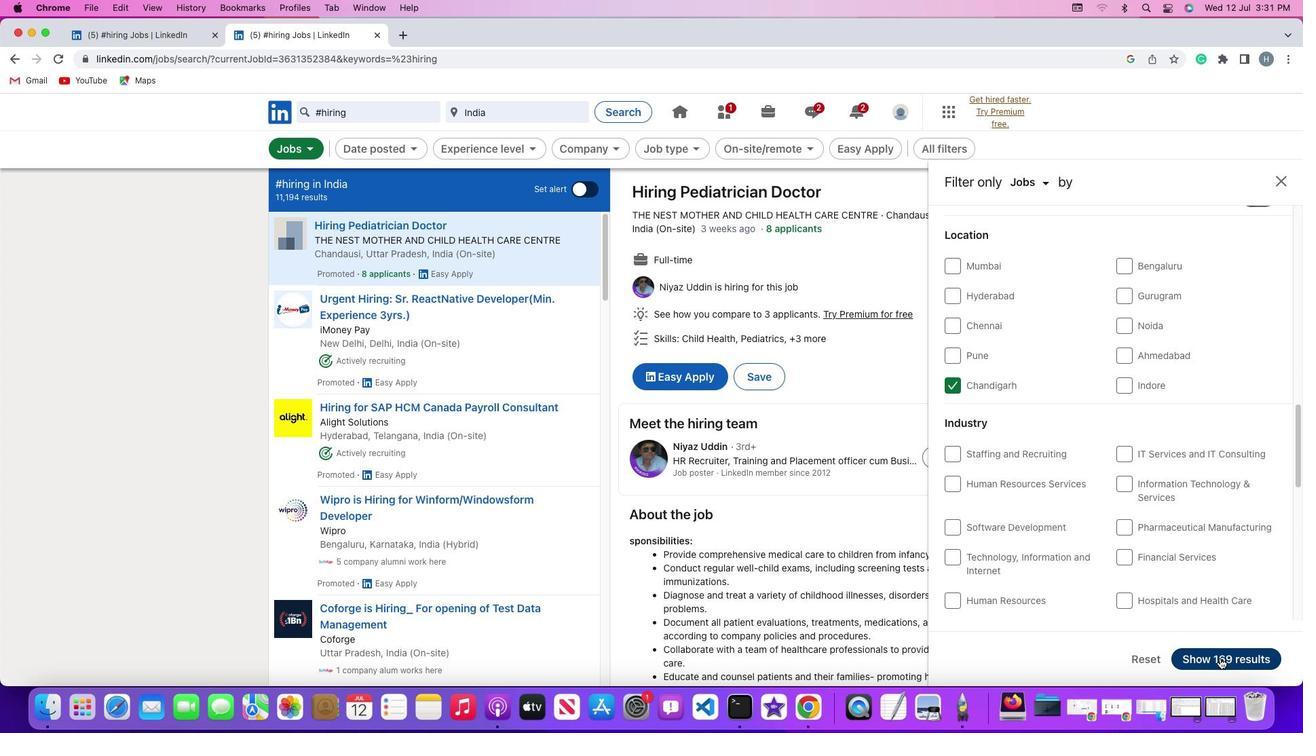 
Action: Mouse moved to (1103, 355)
Screenshot: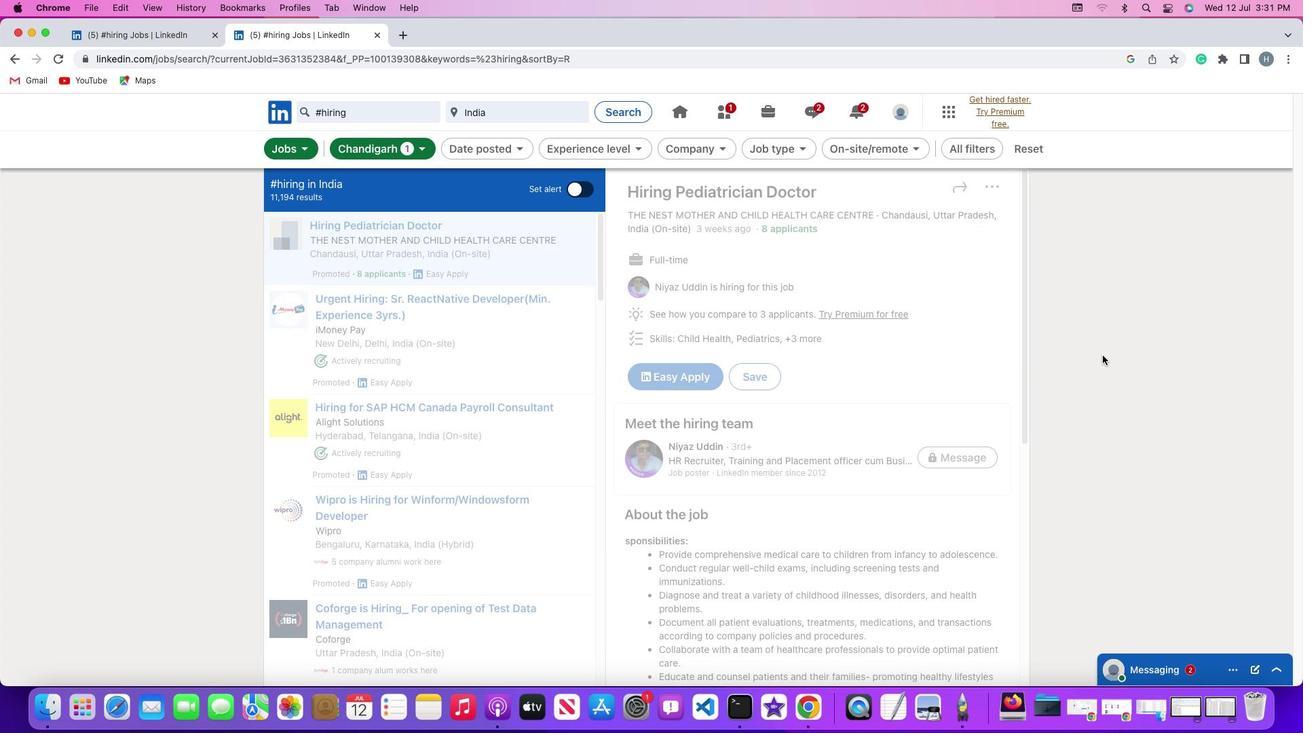 
